 Task: Look for products from Store Brand only.
Action: Mouse moved to (20, 133)
Screenshot: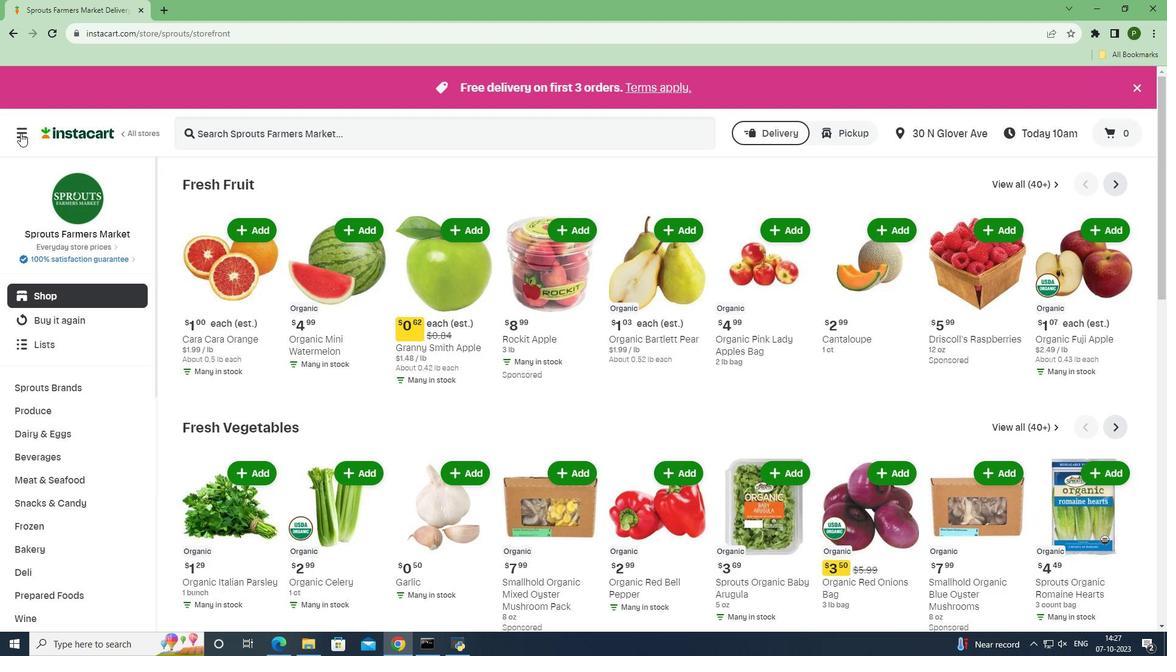 
Action: Mouse pressed left at (20, 133)
Screenshot: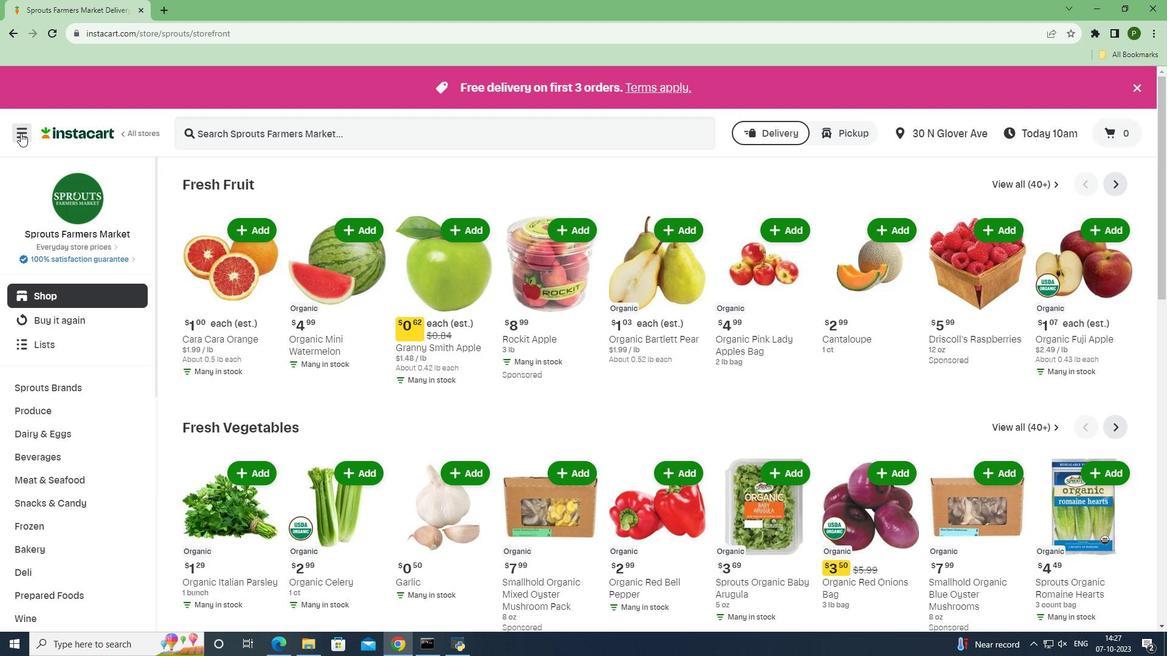 
Action: Mouse moved to (52, 310)
Screenshot: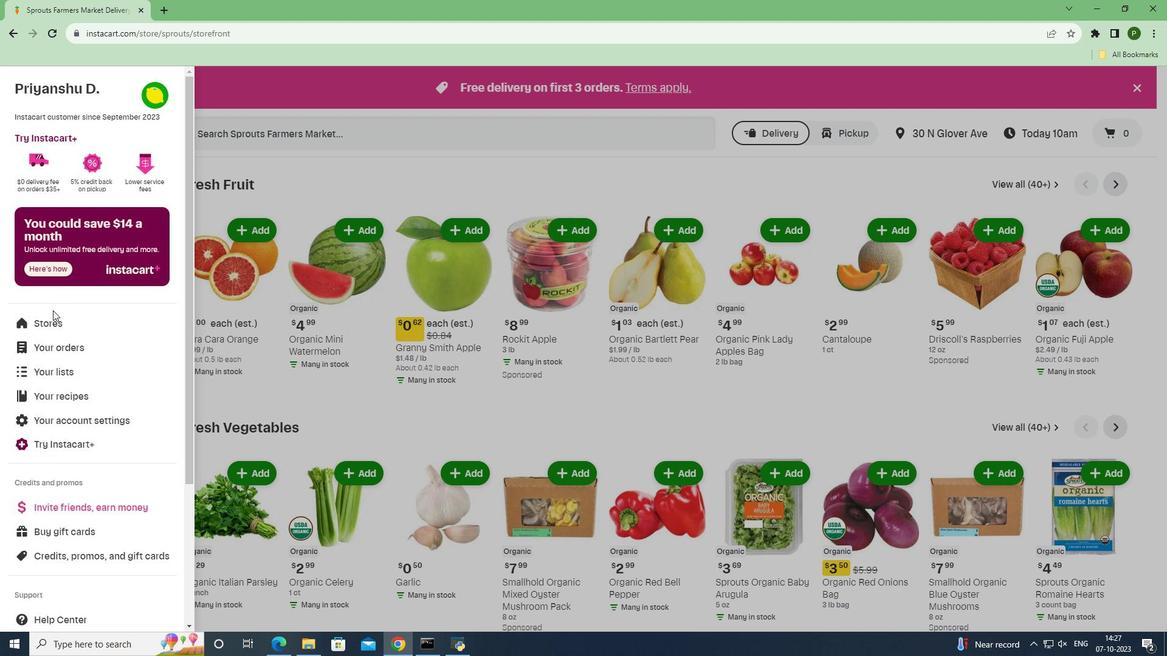 
Action: Mouse pressed left at (52, 310)
Screenshot: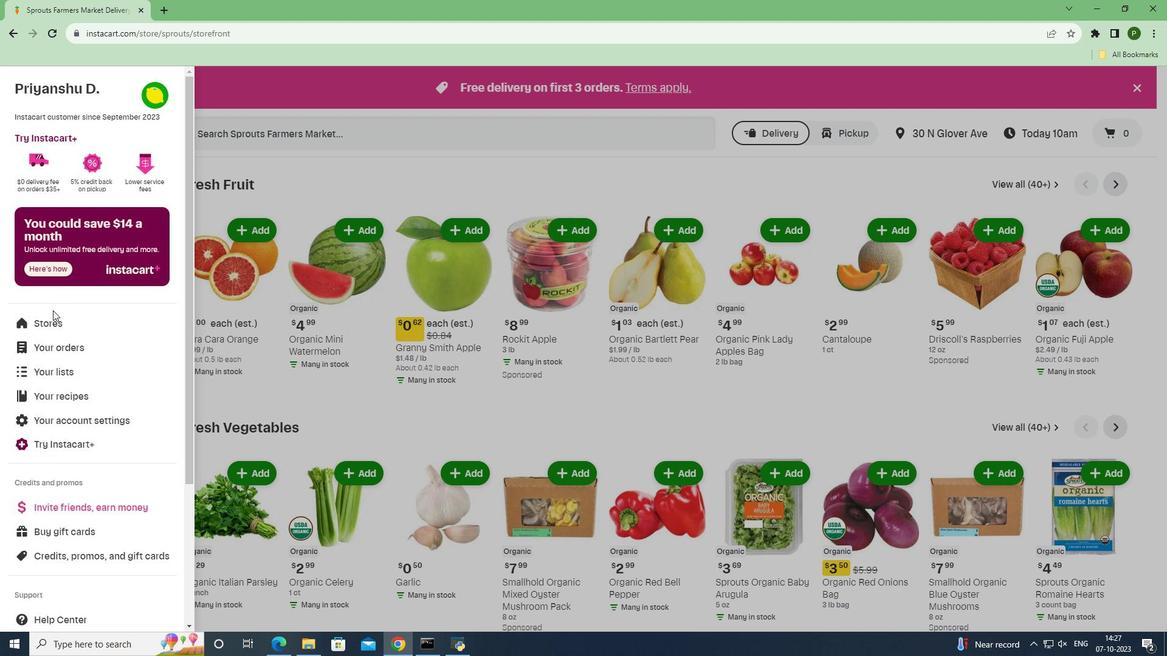 
Action: Mouse moved to (53, 316)
Screenshot: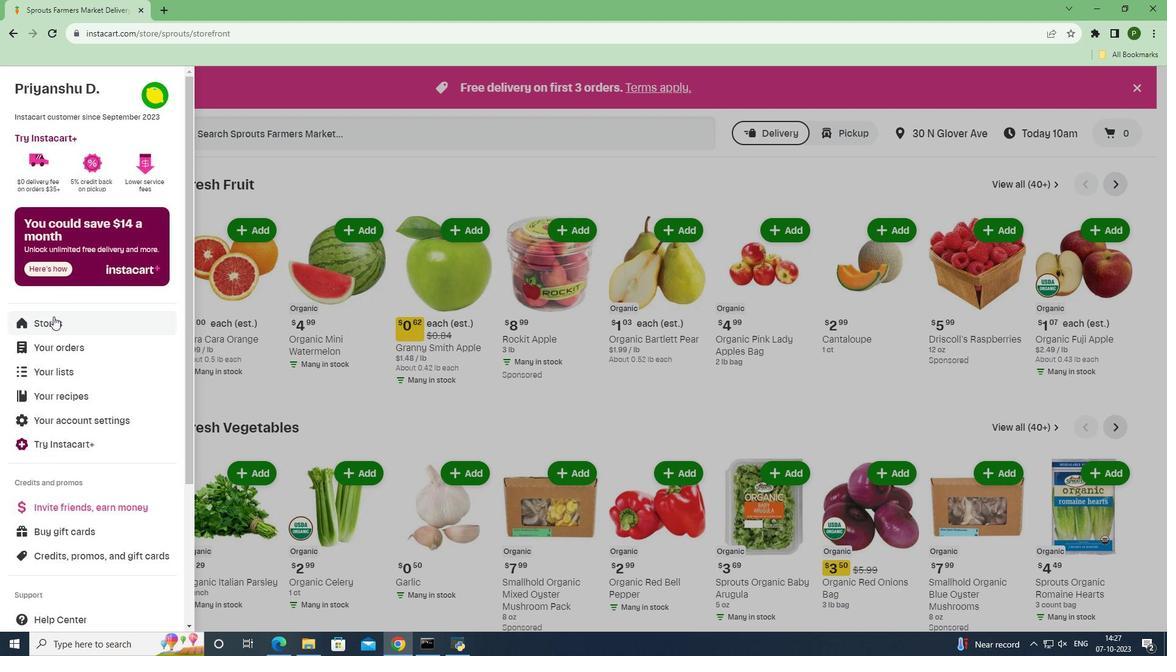
Action: Mouse pressed left at (53, 316)
Screenshot: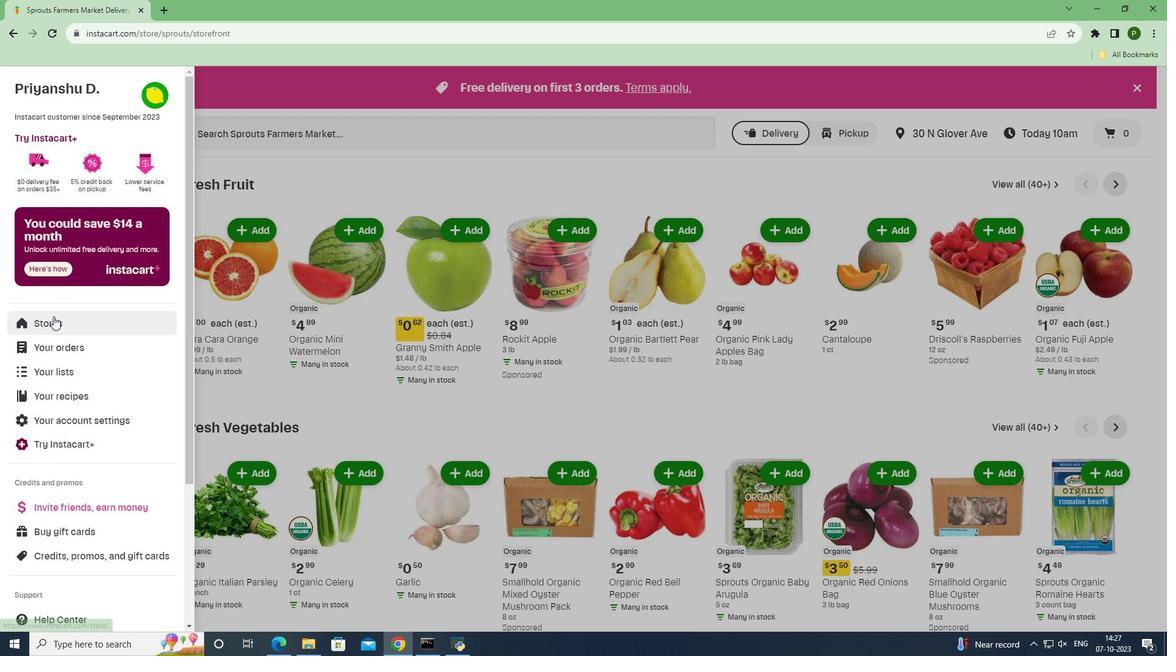 
Action: Mouse moved to (277, 131)
Screenshot: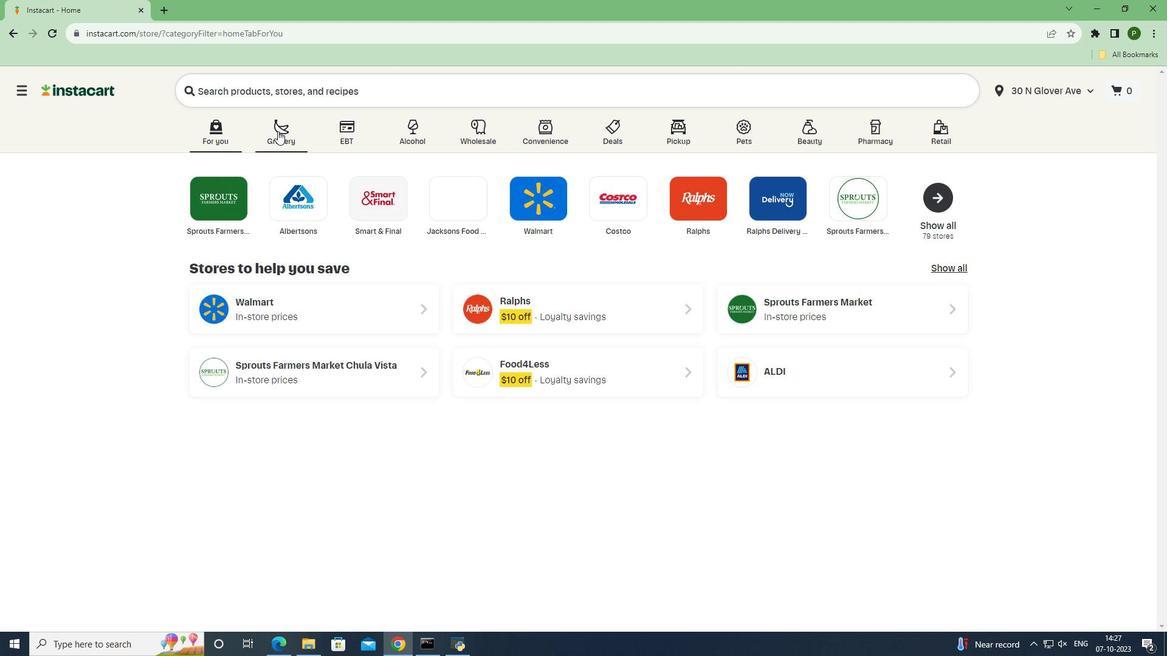 
Action: Mouse pressed left at (277, 131)
Screenshot: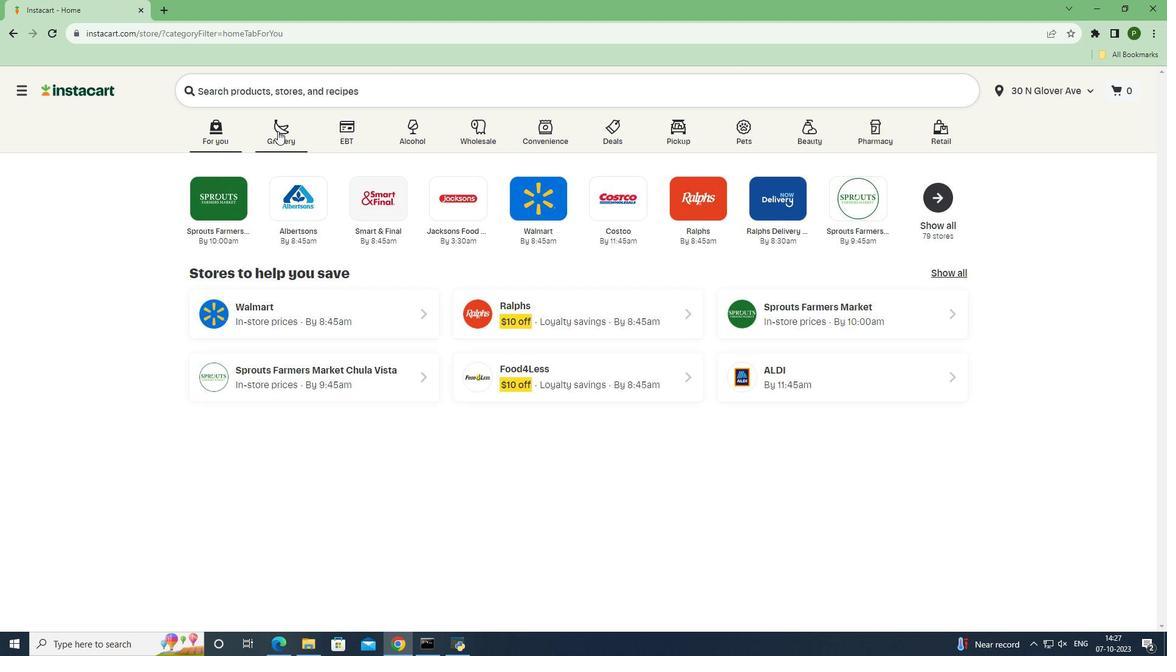 
Action: Mouse moved to (479, 277)
Screenshot: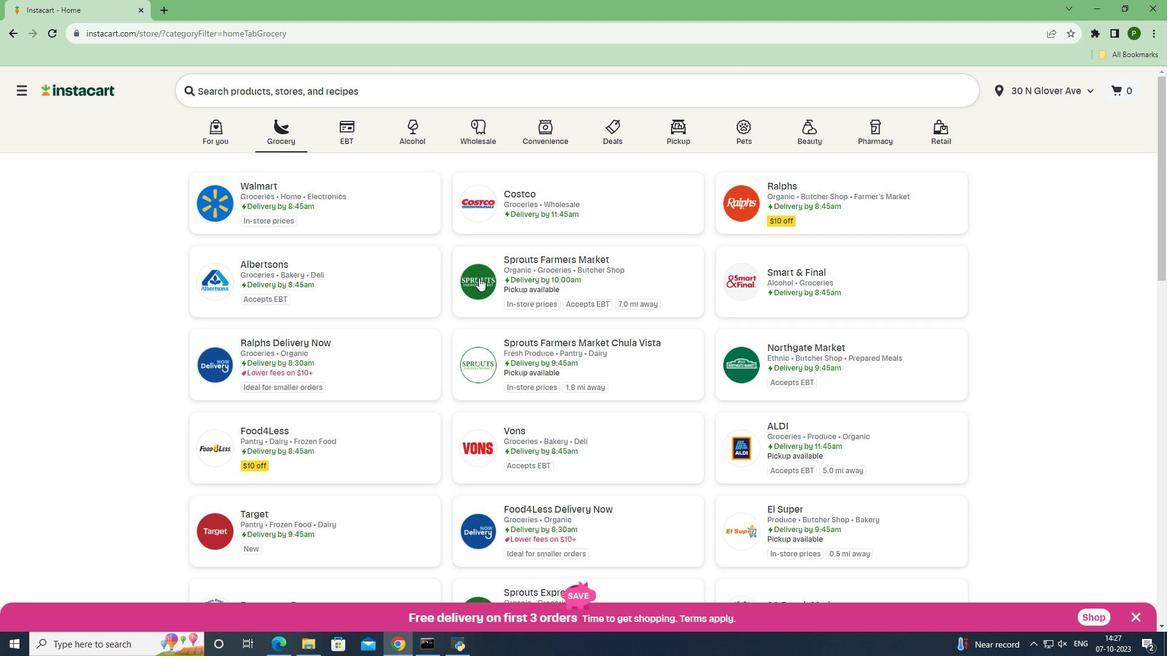 
Action: Mouse pressed left at (479, 277)
Screenshot: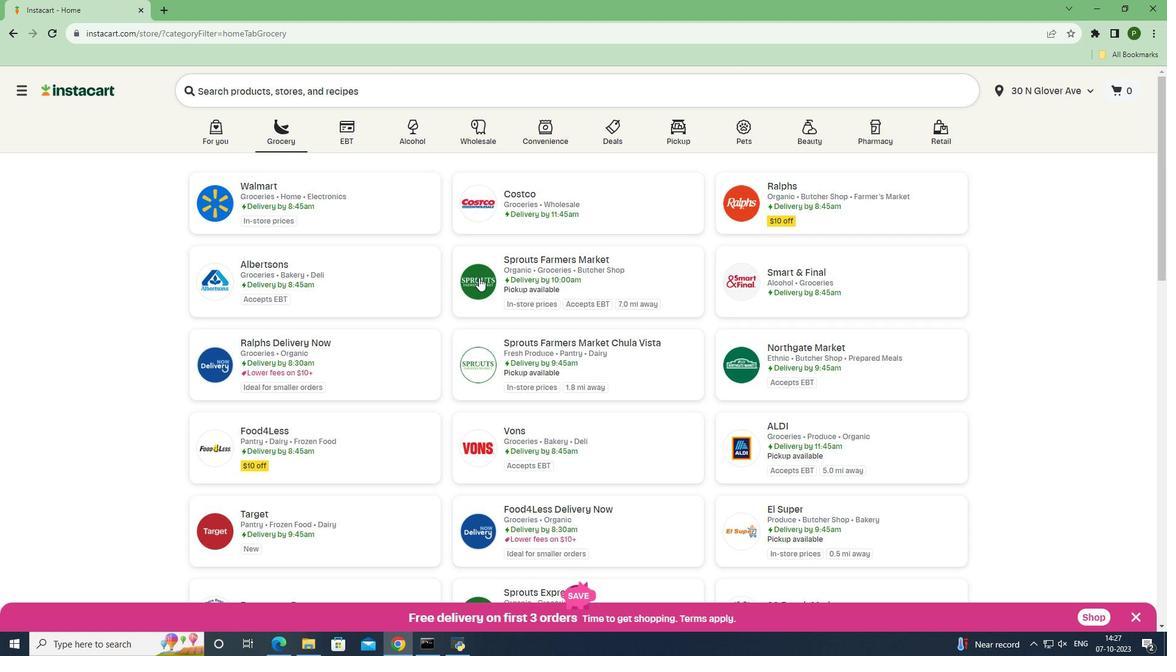 
Action: Mouse moved to (80, 441)
Screenshot: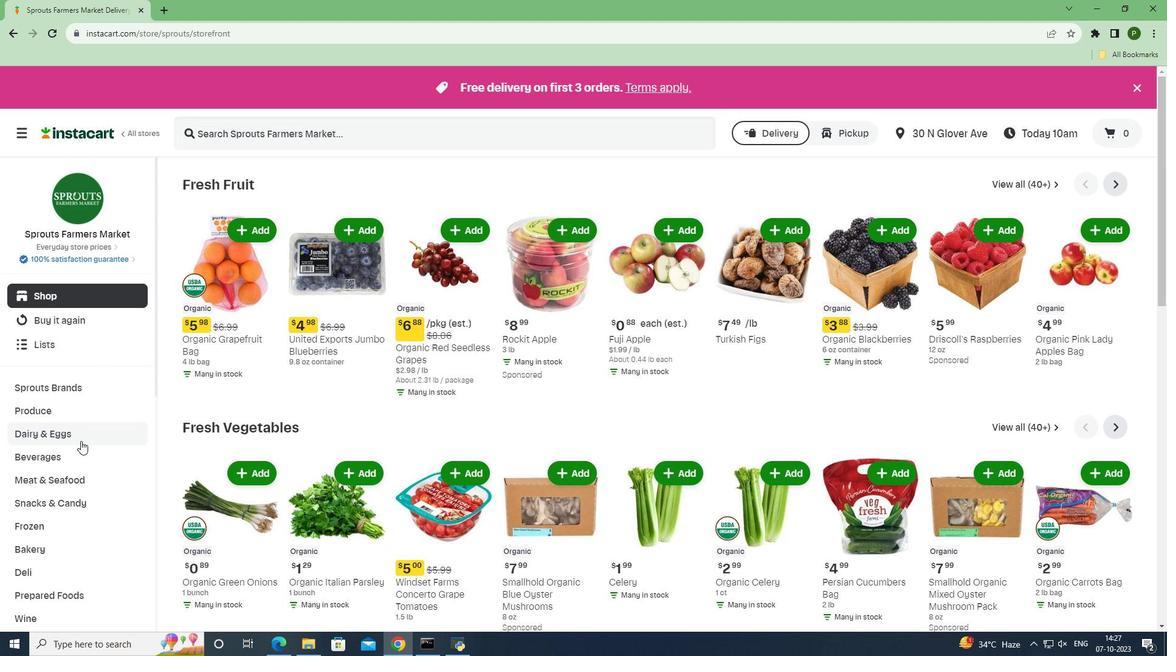 
Action: Mouse pressed left at (80, 441)
Screenshot: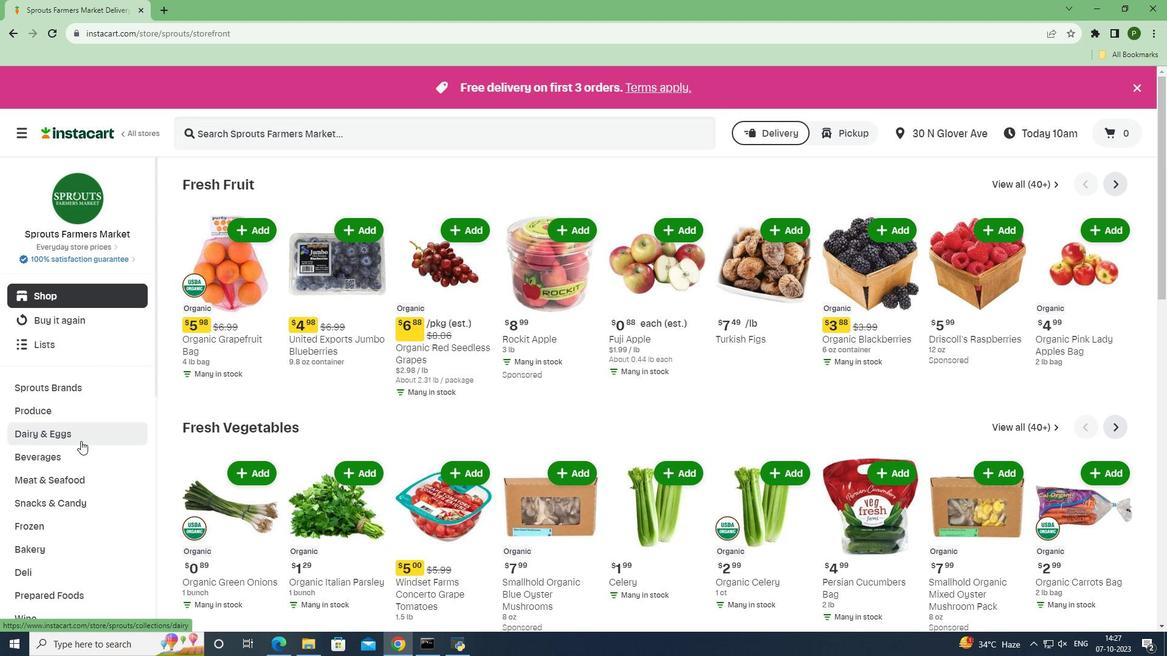 
Action: Mouse moved to (66, 520)
Screenshot: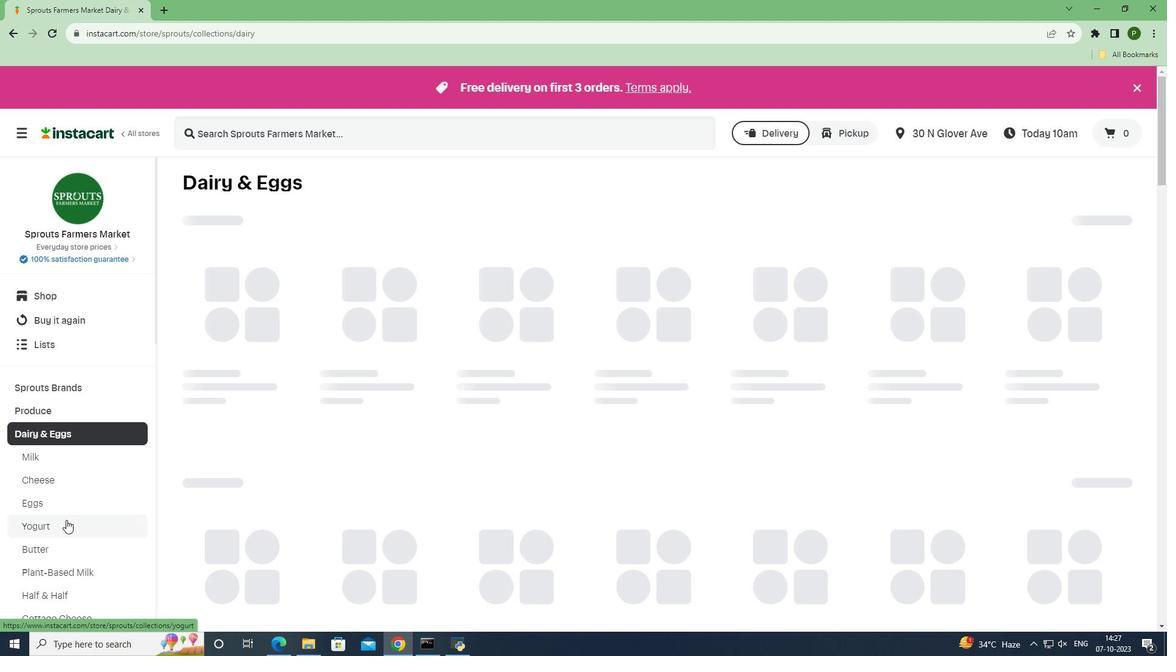 
Action: Mouse pressed left at (66, 520)
Screenshot: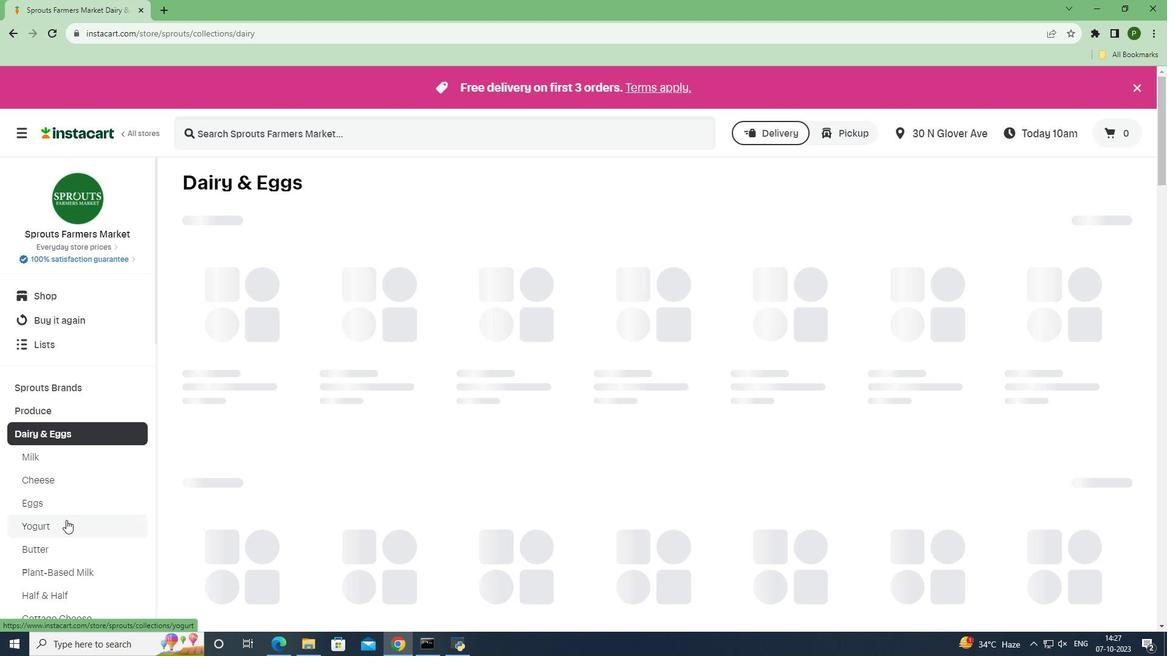 
Action: Mouse moved to (376, 279)
Screenshot: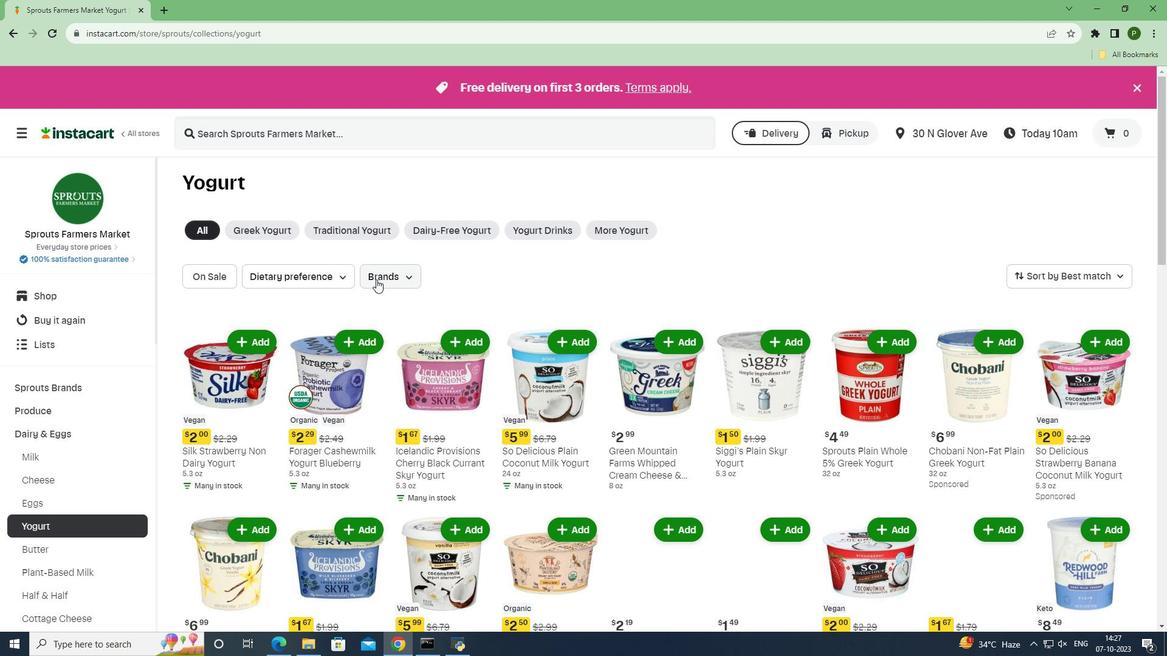 
Action: Mouse pressed left at (376, 279)
Screenshot: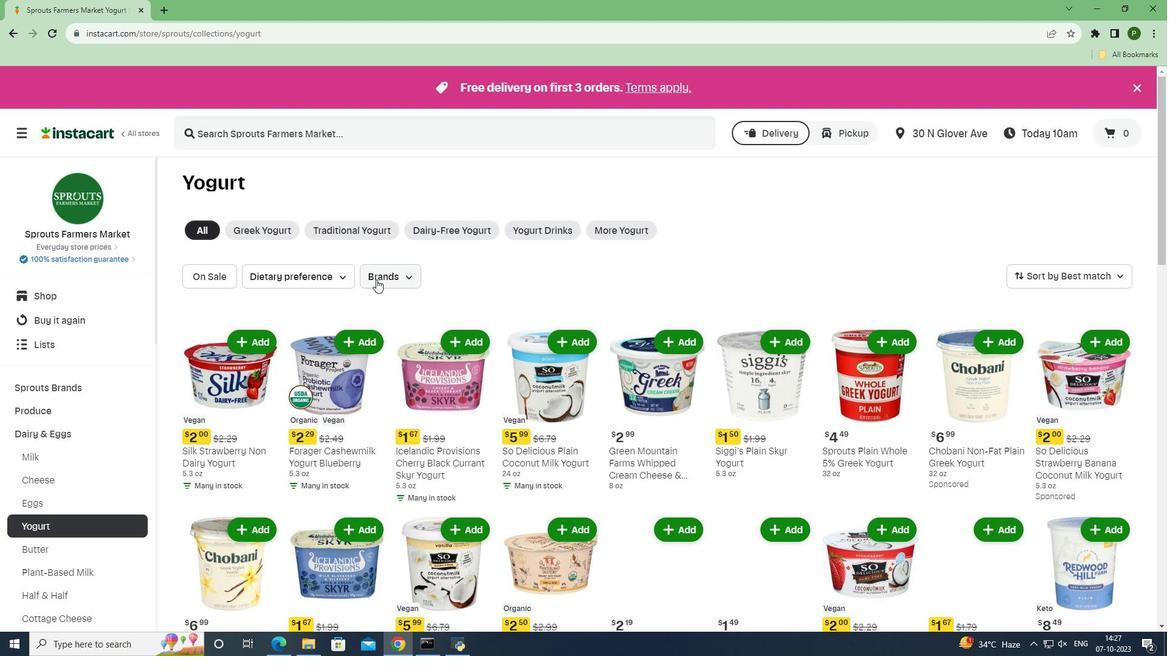 
Action: Mouse moved to (393, 310)
Screenshot: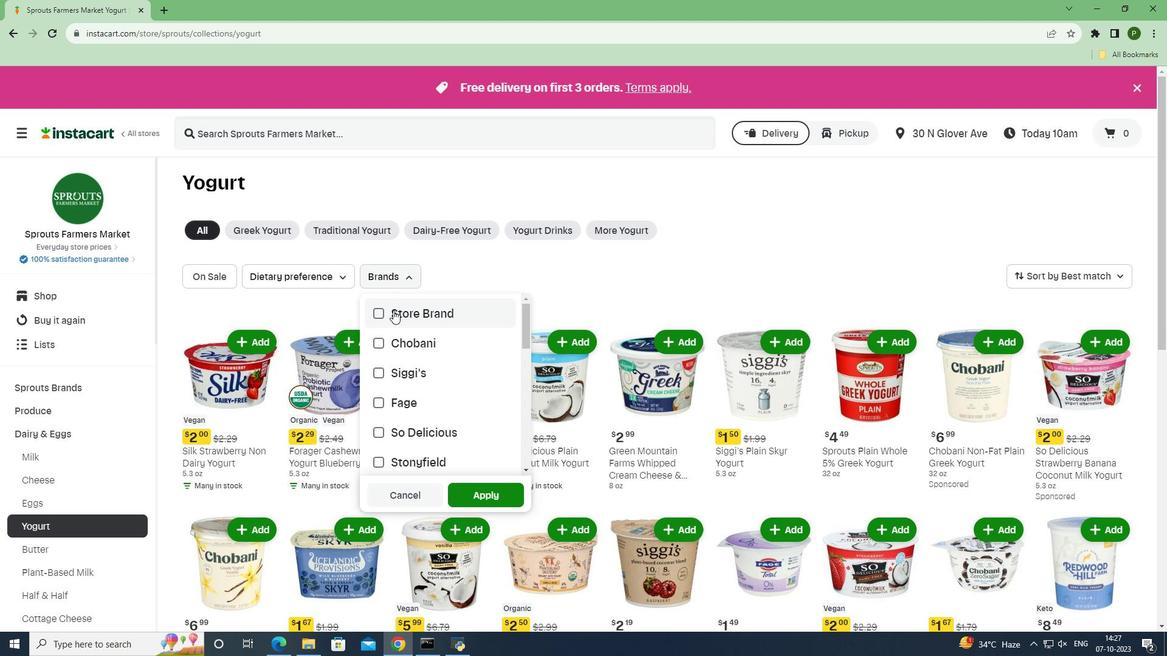 
Action: Mouse pressed left at (393, 310)
Screenshot: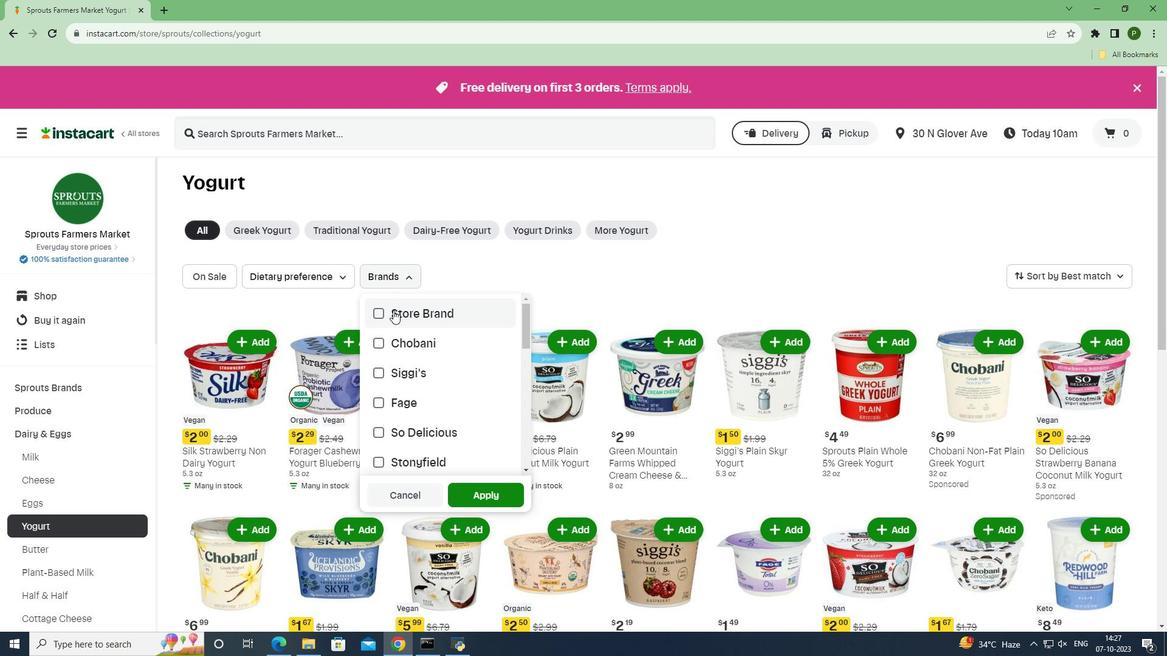 
Action: Mouse moved to (479, 489)
Screenshot: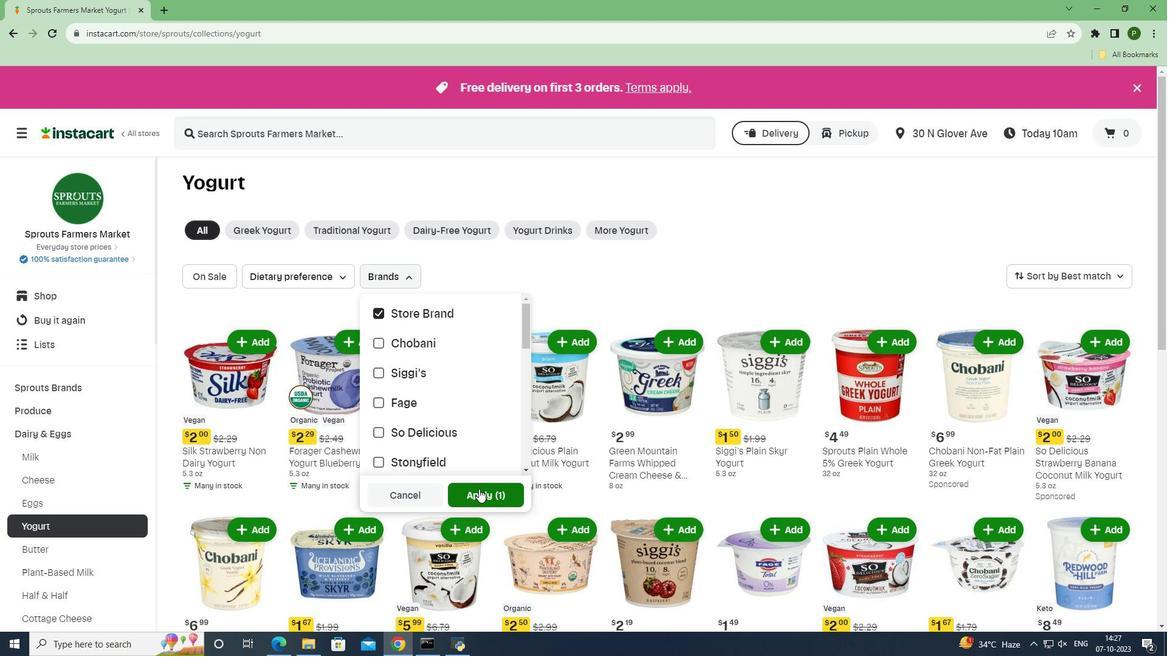 
Action: Mouse pressed left at (479, 489)
Screenshot: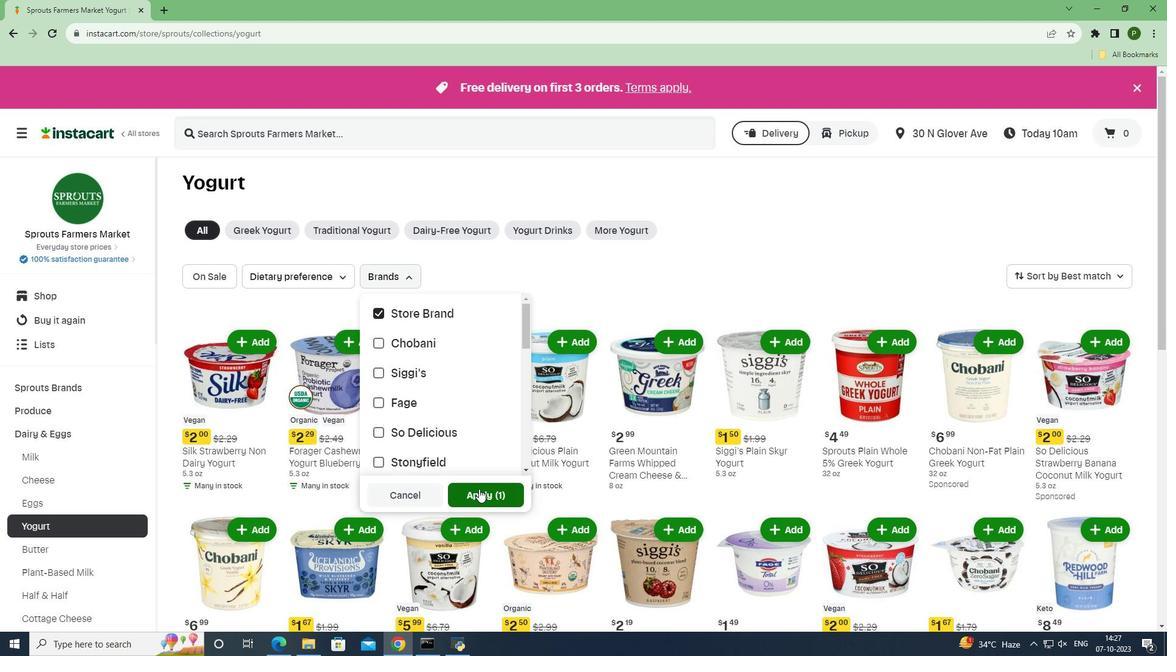 
Action: Mouse moved to (558, 445)
Screenshot: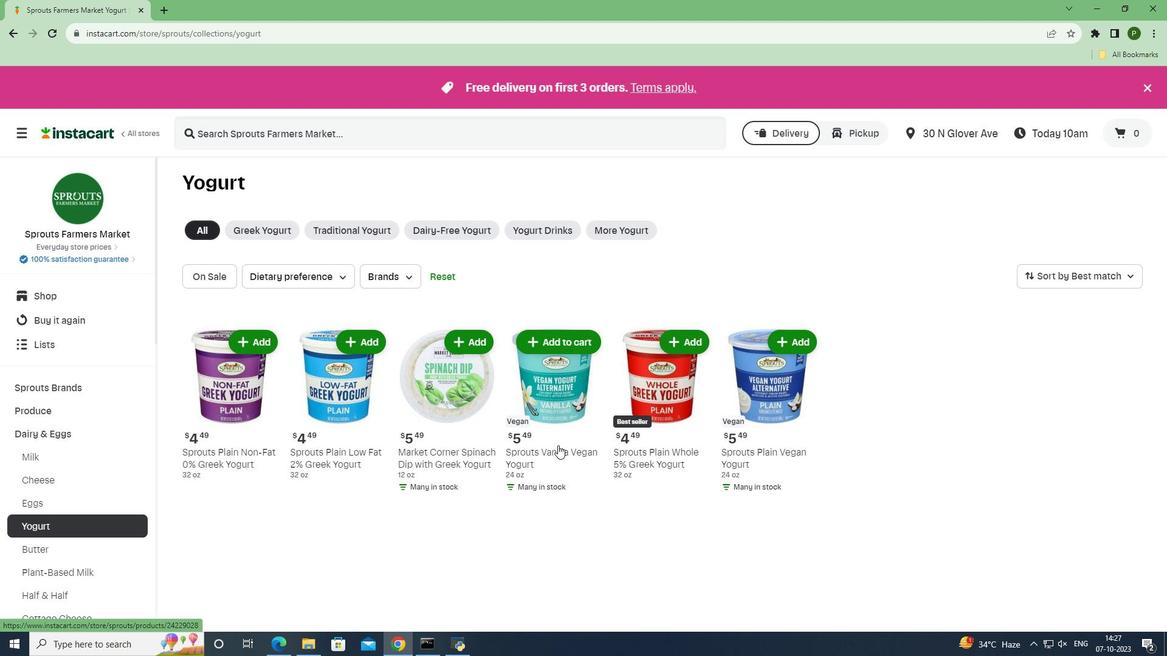 
